 Task: Change arrow line weight to 3PX.
Action: Mouse moved to (564, 303)
Screenshot: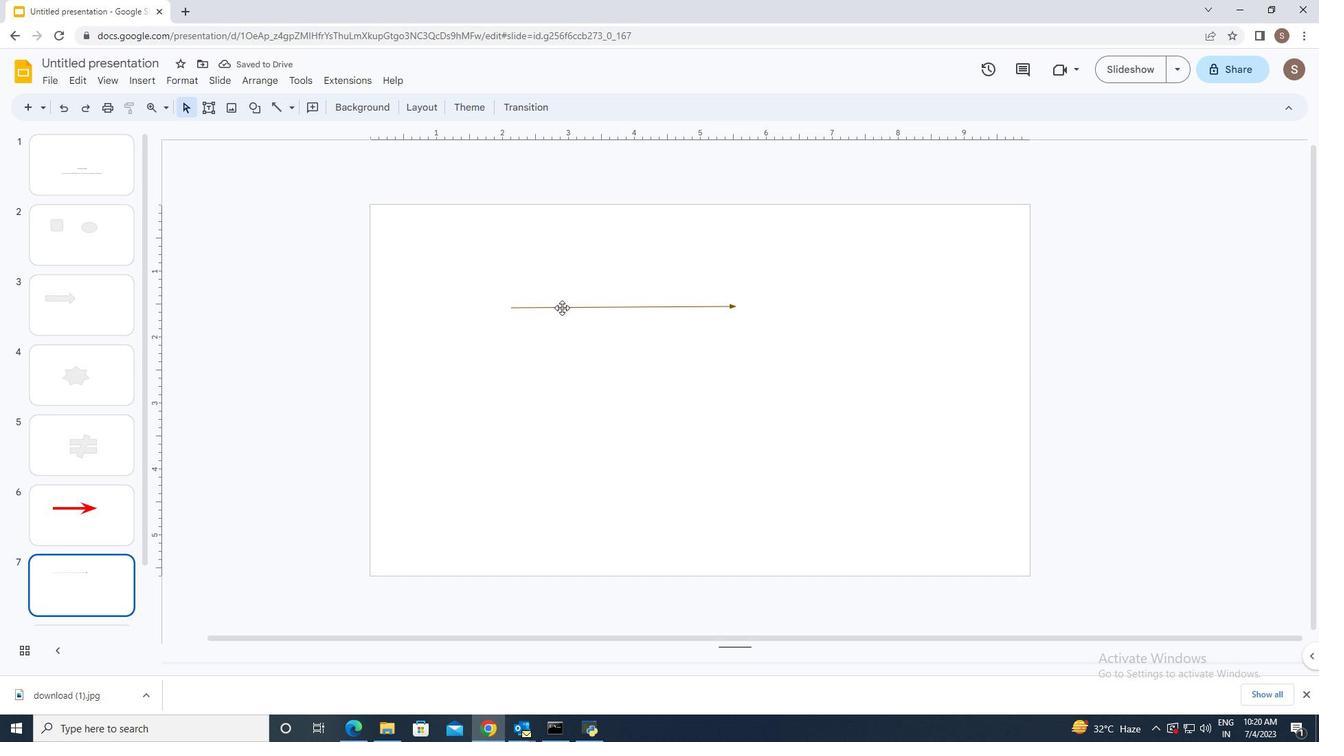
Action: Mouse pressed left at (564, 303)
Screenshot: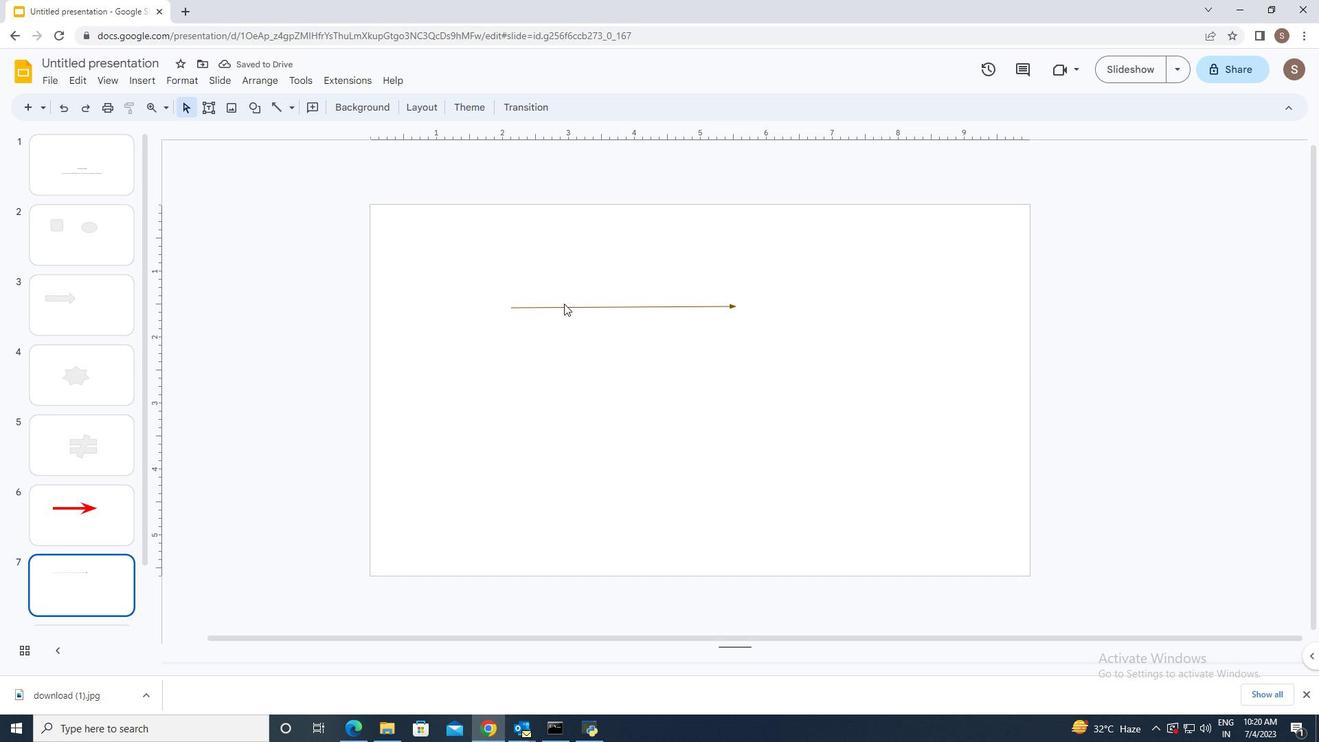 
Action: Mouse moved to (596, 304)
Screenshot: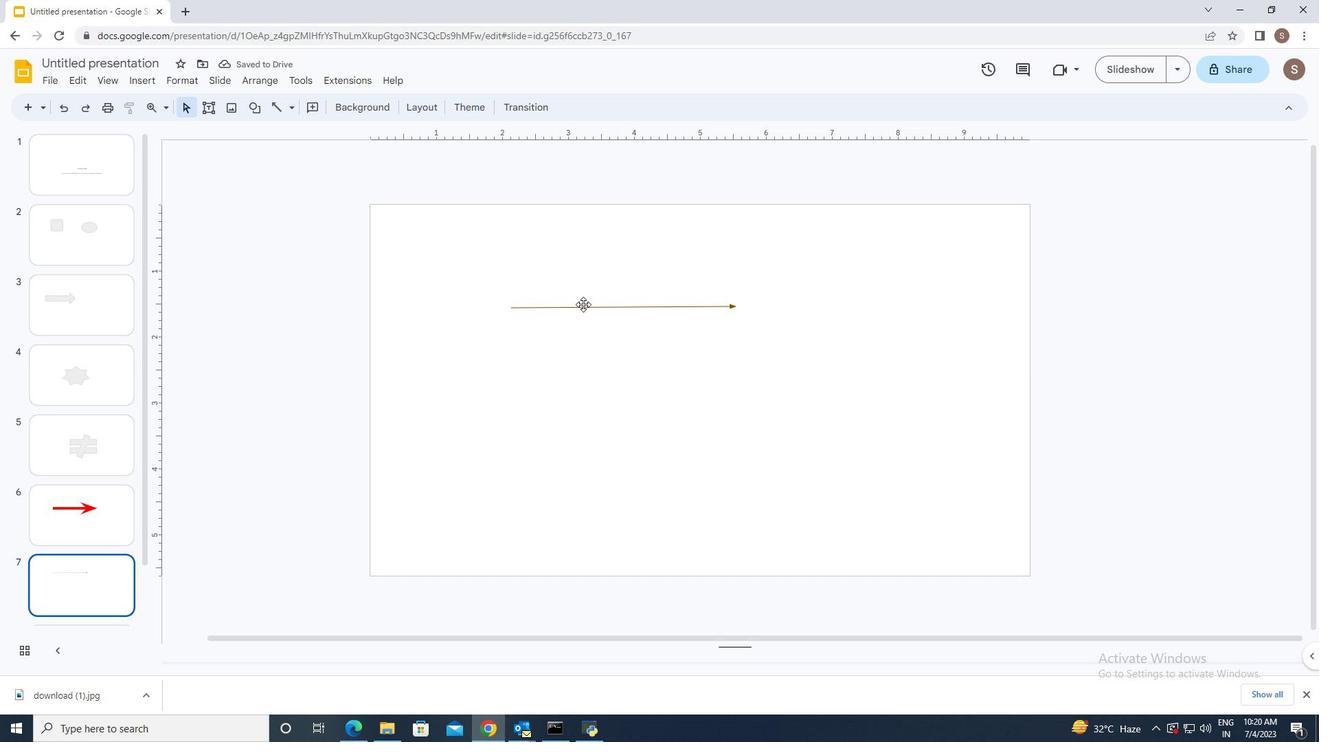 
Action: Mouse pressed left at (596, 304)
Screenshot: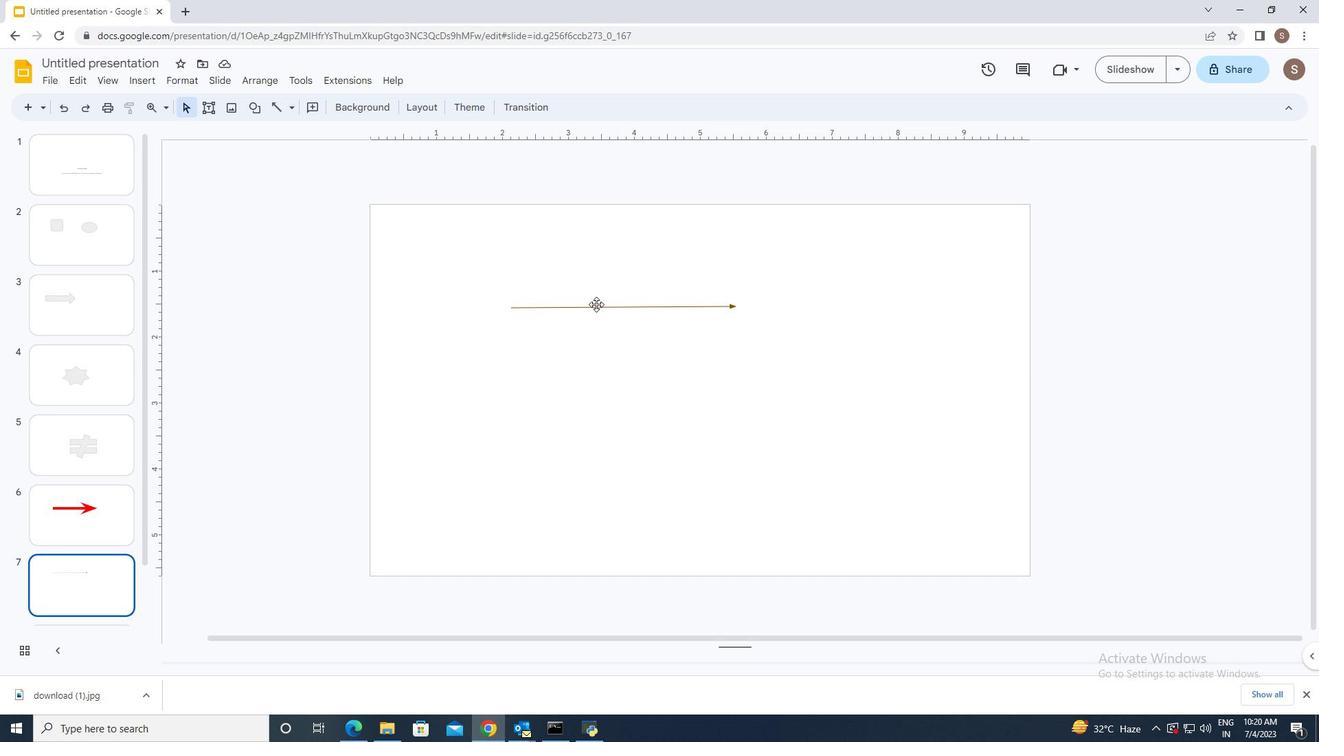 
Action: Mouse moved to (340, 107)
Screenshot: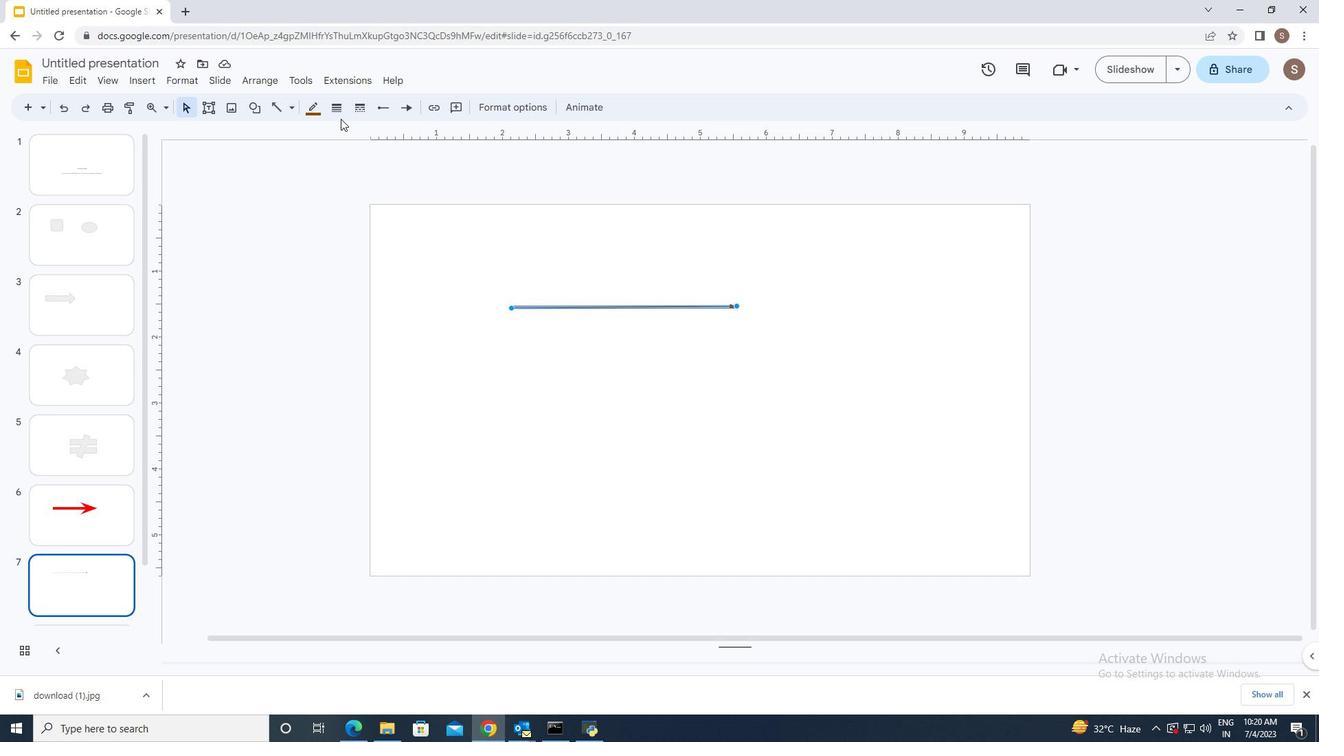 
Action: Mouse pressed left at (340, 107)
Screenshot: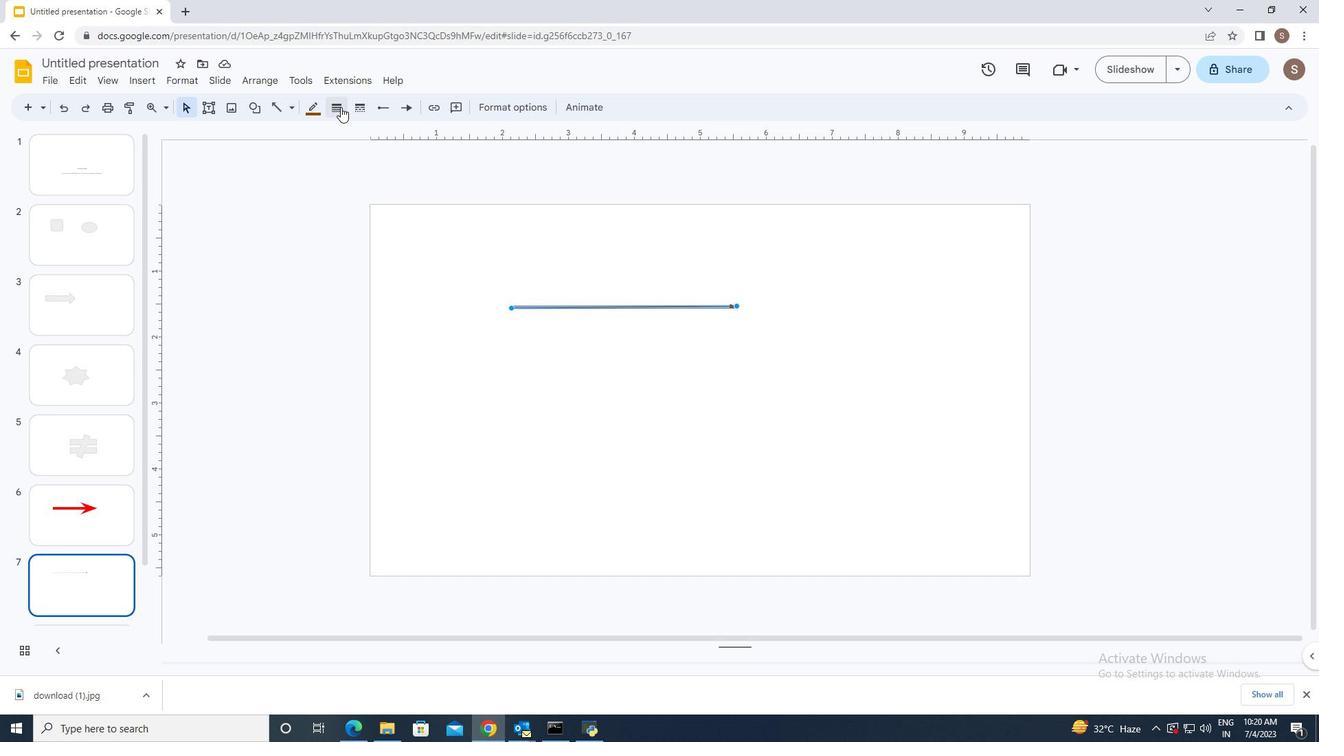 
Action: Mouse moved to (358, 170)
Screenshot: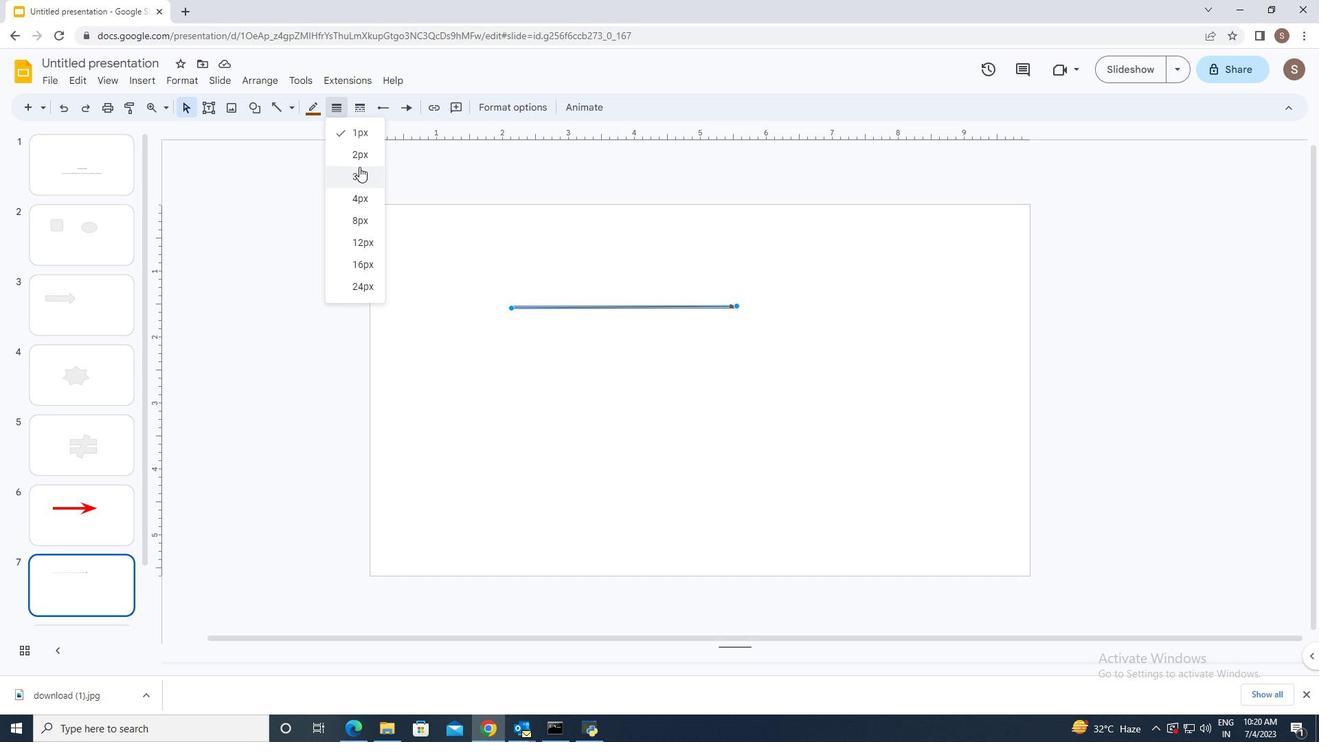 
Action: Mouse pressed left at (358, 170)
Screenshot: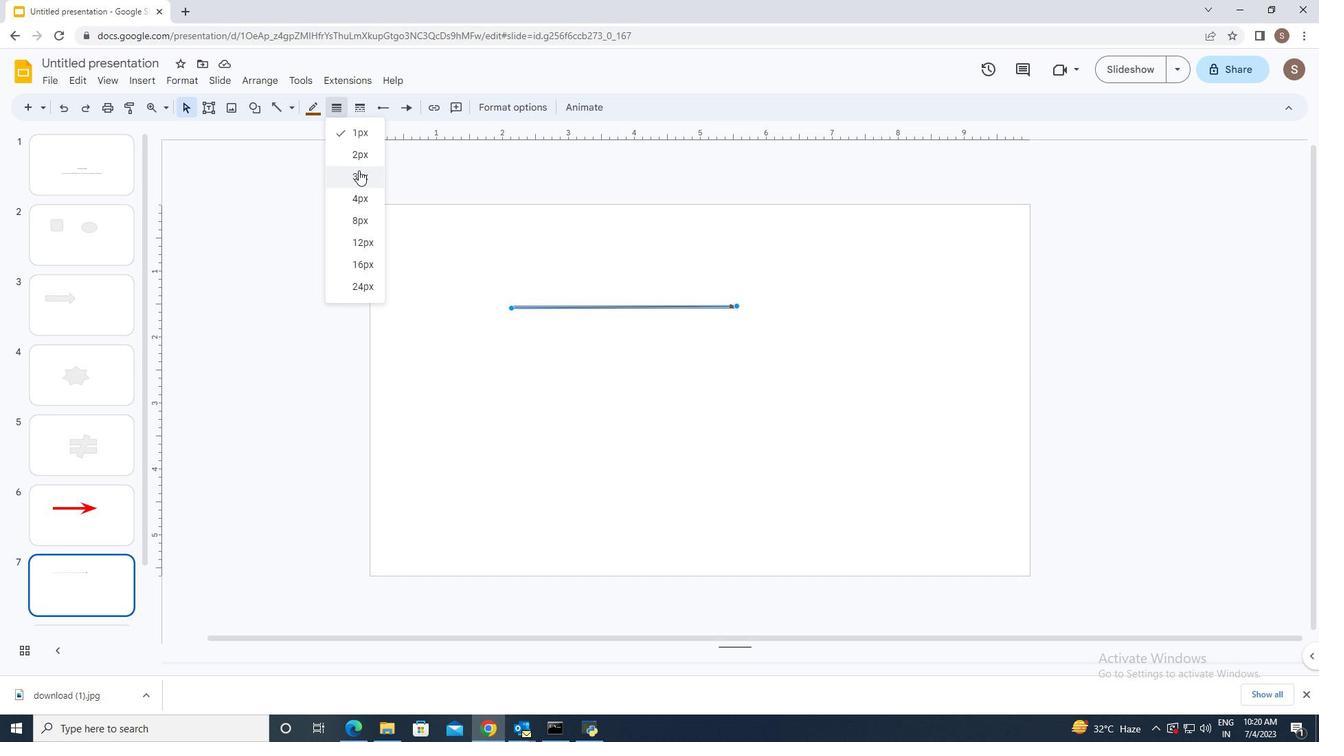 
Action: Mouse moved to (522, 409)
Screenshot: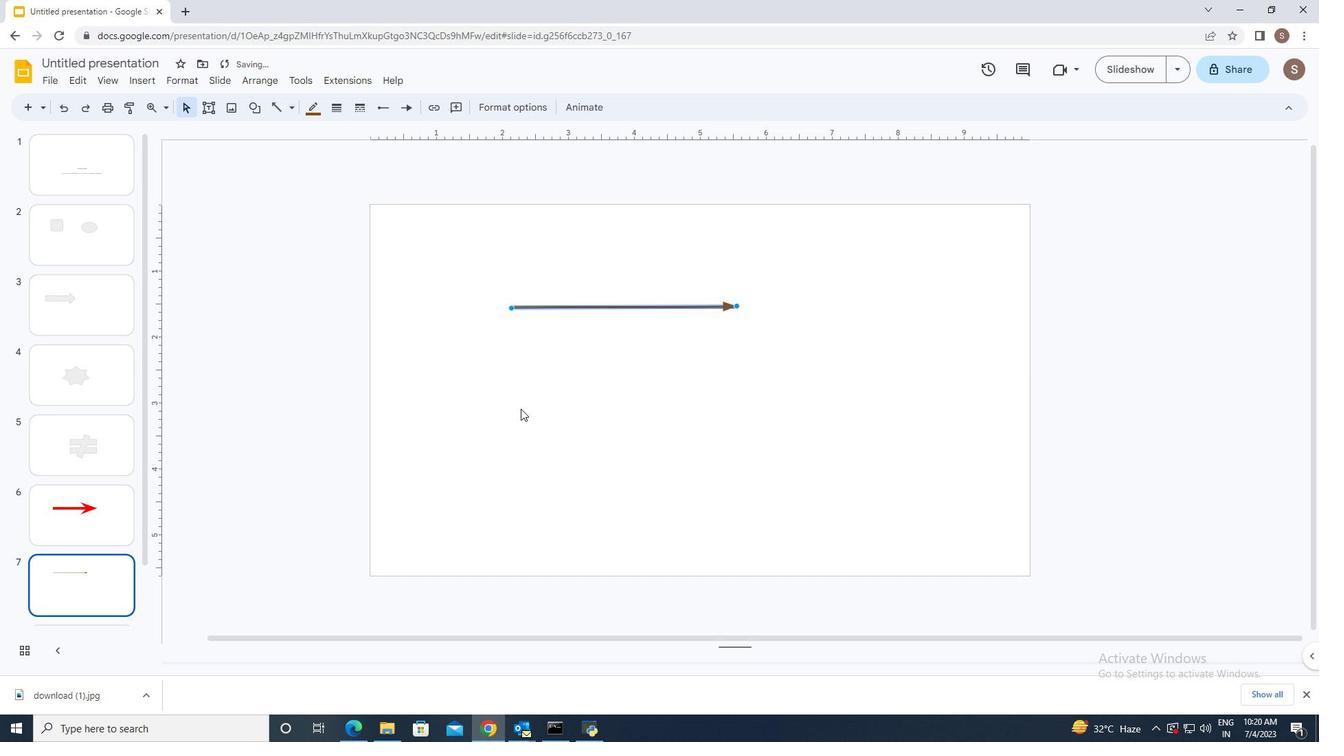 
Action: Mouse pressed left at (522, 409)
Screenshot: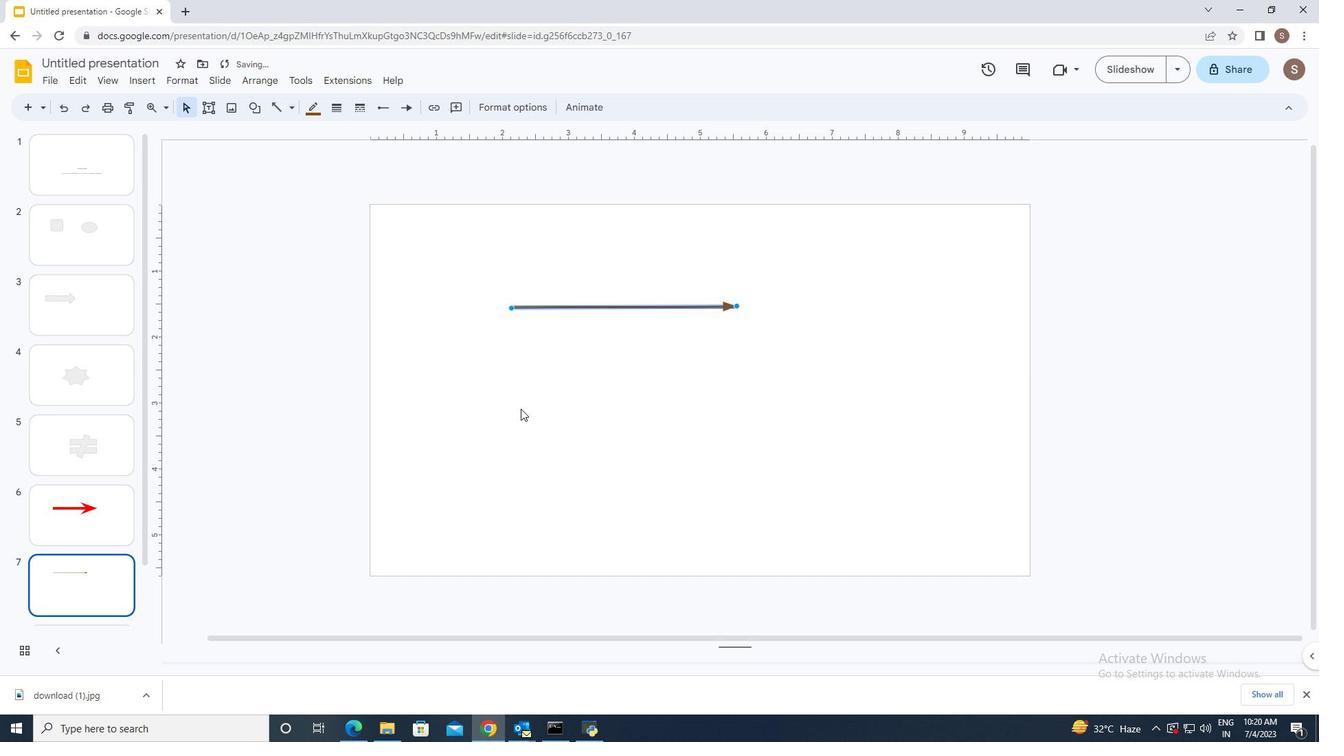 
